 Task: Find a specific type of men's clothing on the AJIO website.
Action: Mouse moved to (307, 165)
Screenshot: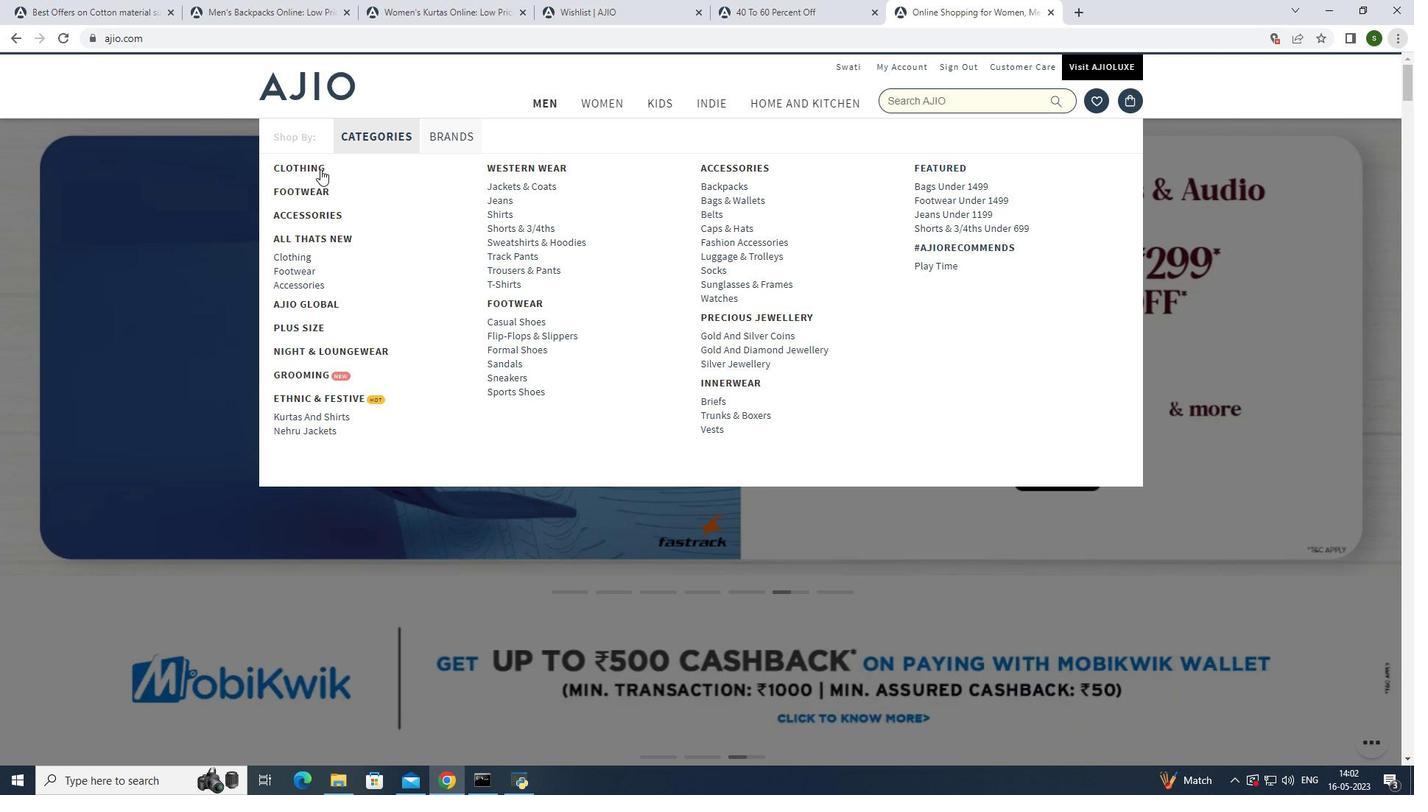 
Action: Mouse pressed left at (307, 165)
Screenshot: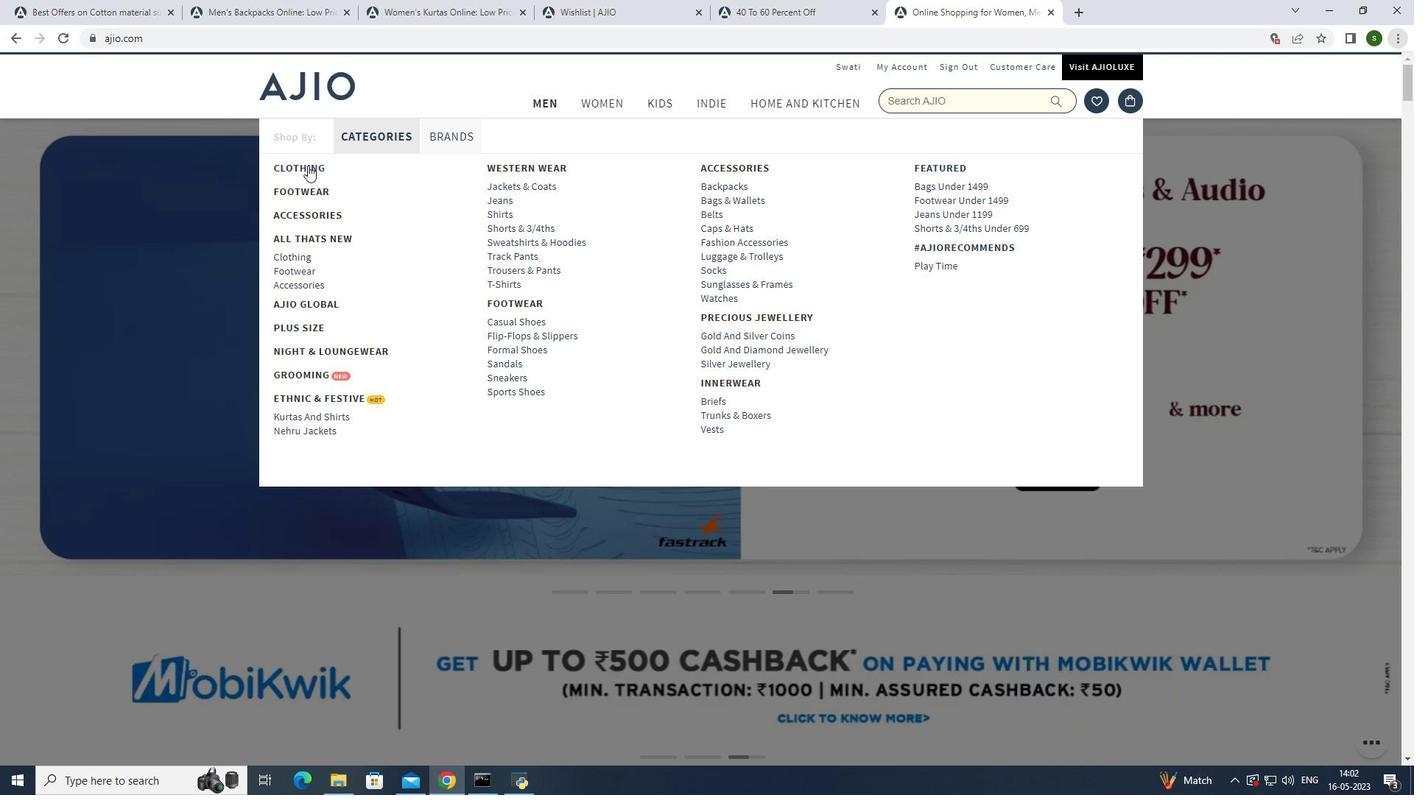 
Action: Mouse moved to (306, 215)
Screenshot: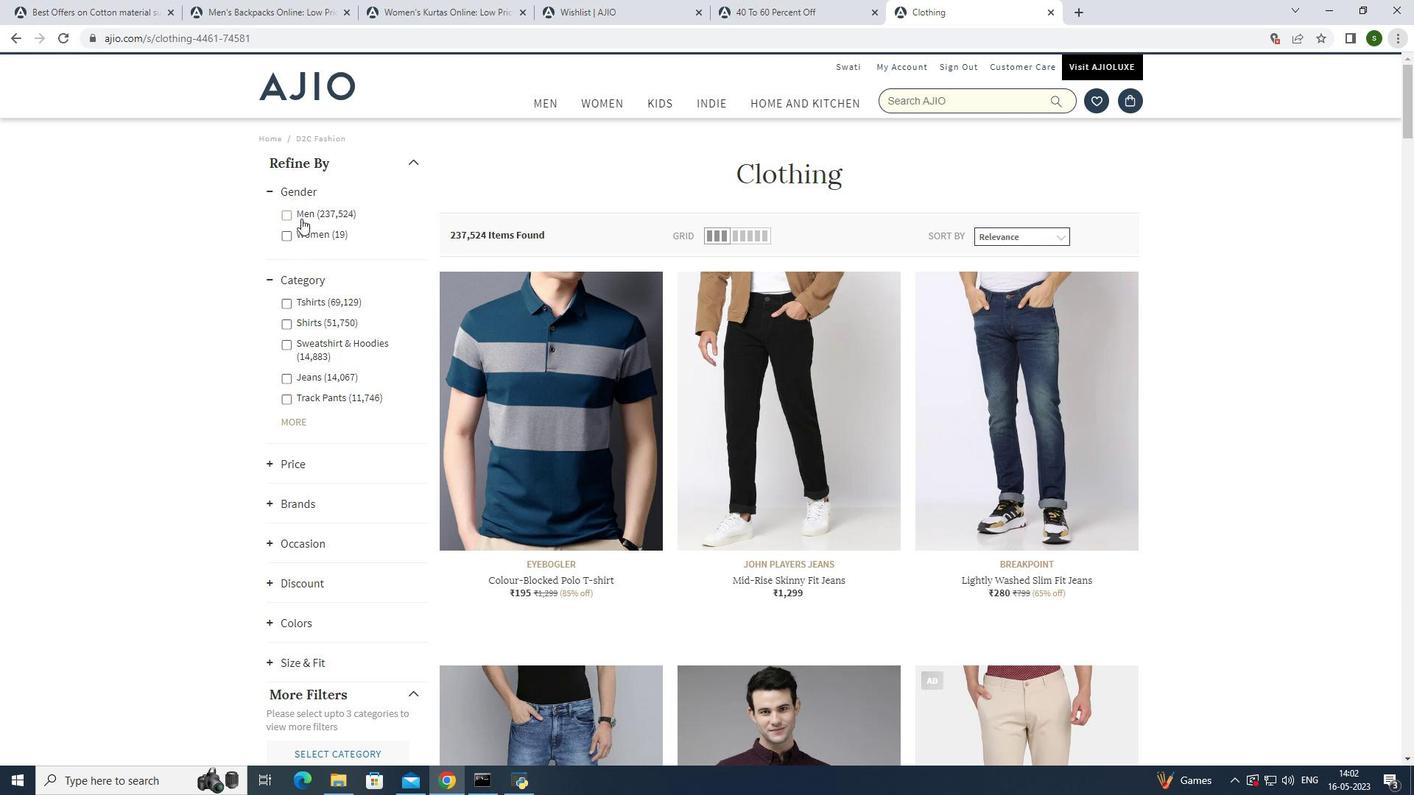 
Action: Mouse pressed left at (306, 215)
Screenshot: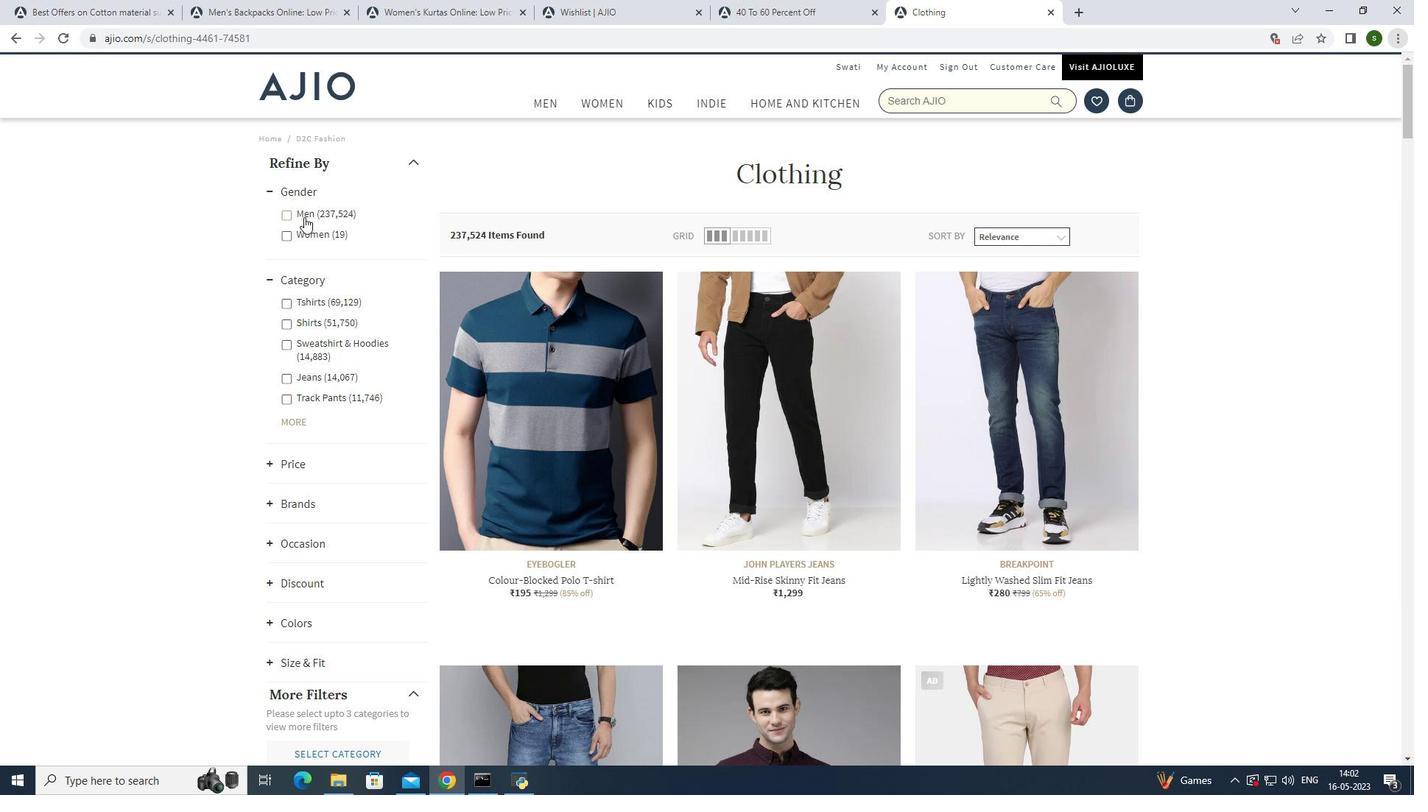 
Action: Mouse moved to (314, 440)
Screenshot: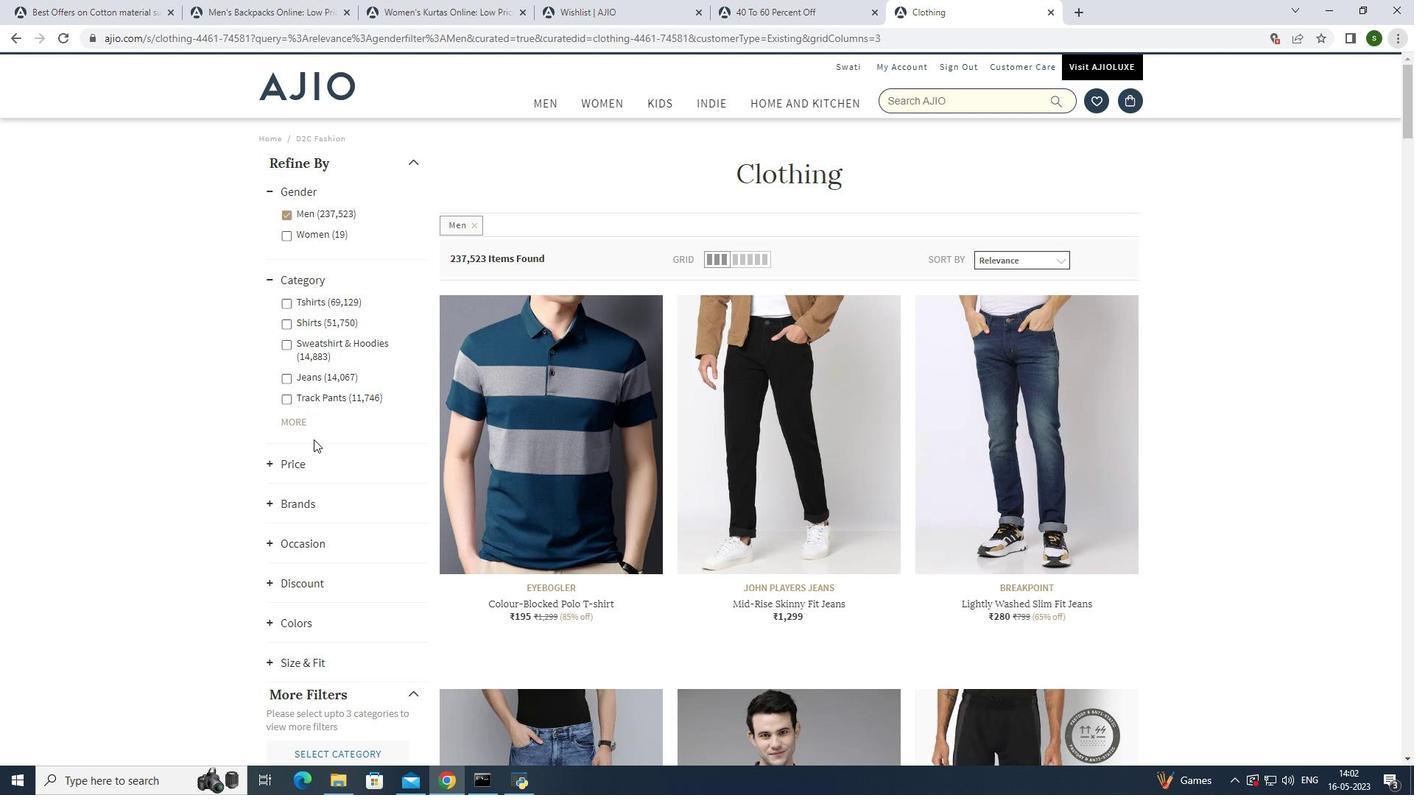 
Action: Mouse scrolled (314, 439) with delta (0, 0)
Screenshot: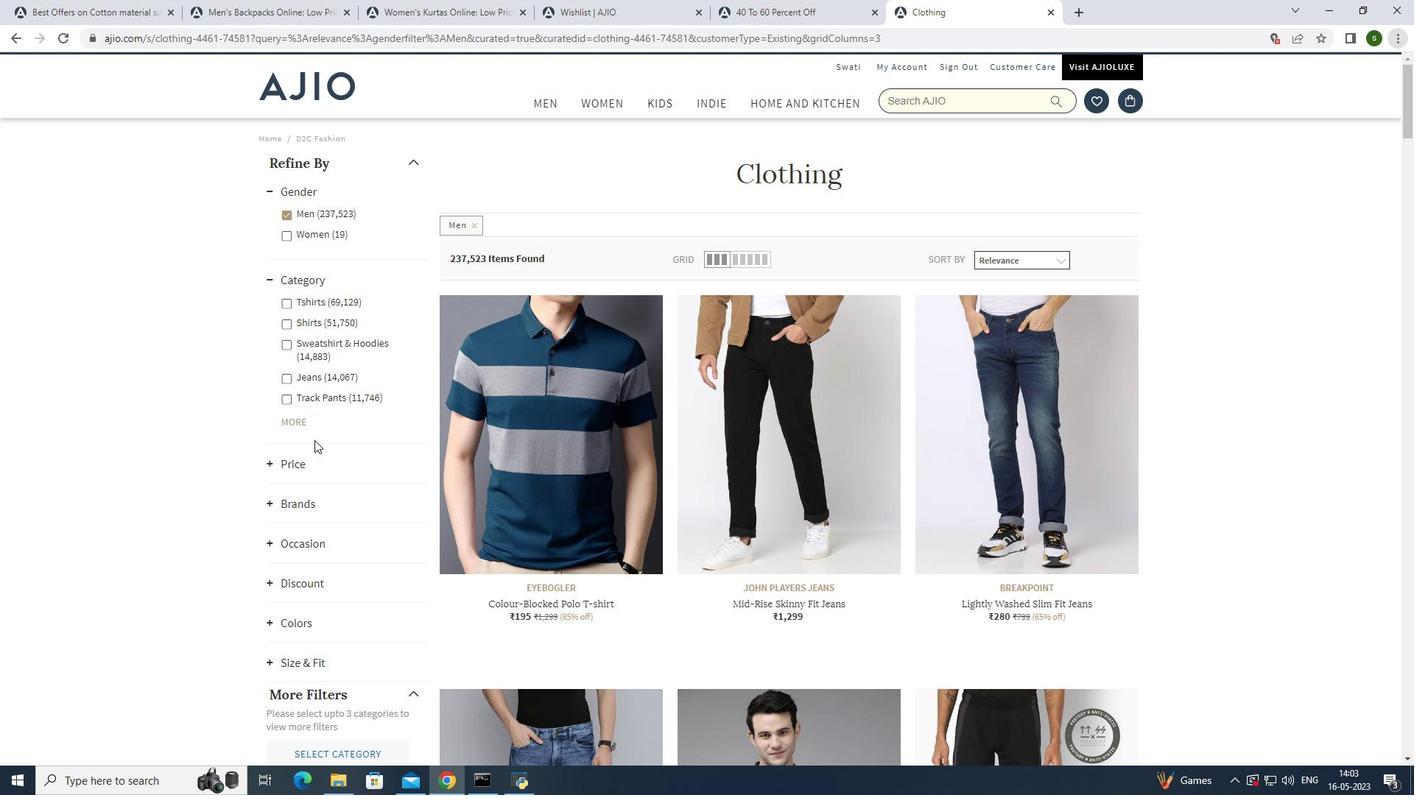 
Action: Mouse scrolled (314, 439) with delta (0, 0)
Screenshot: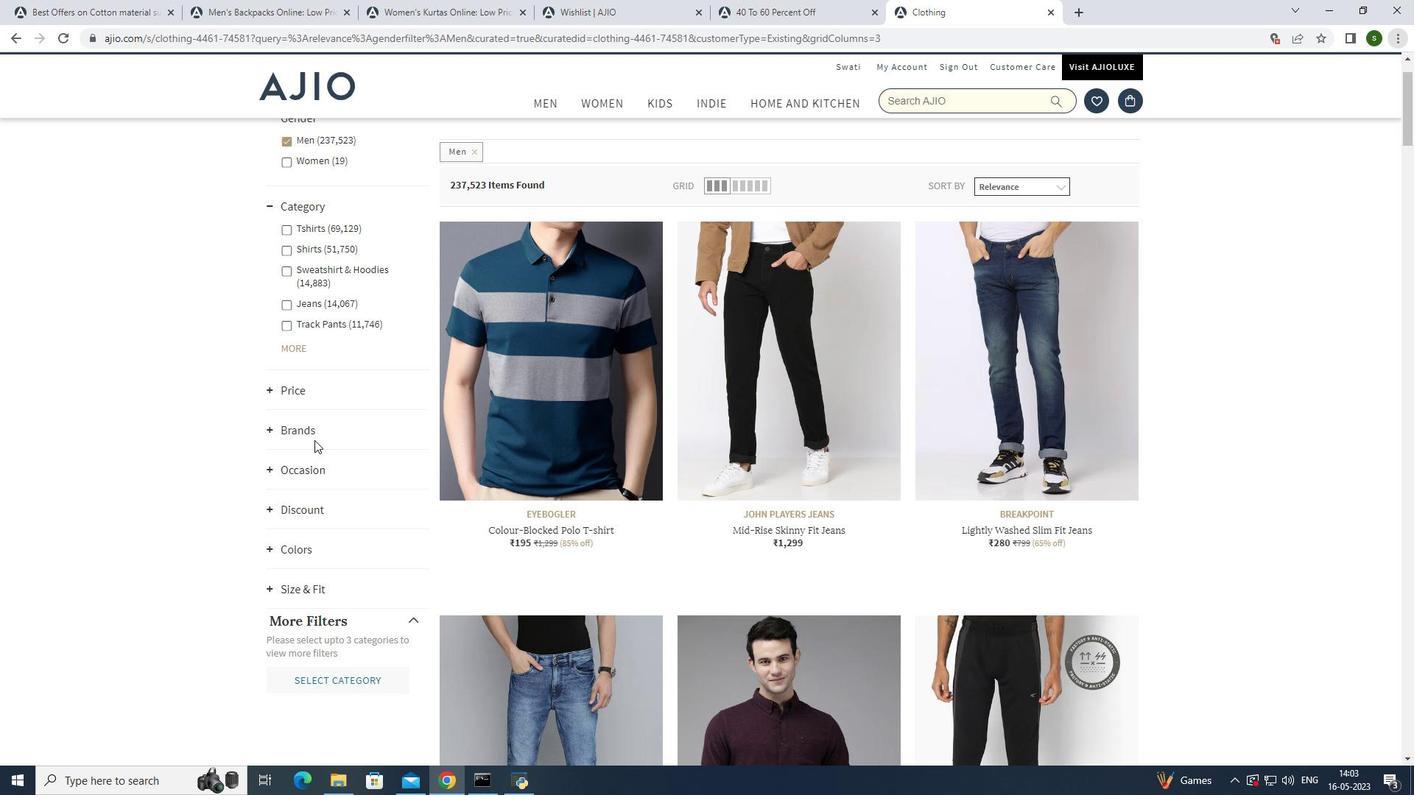 
Action: Mouse scrolled (314, 439) with delta (0, 0)
Screenshot: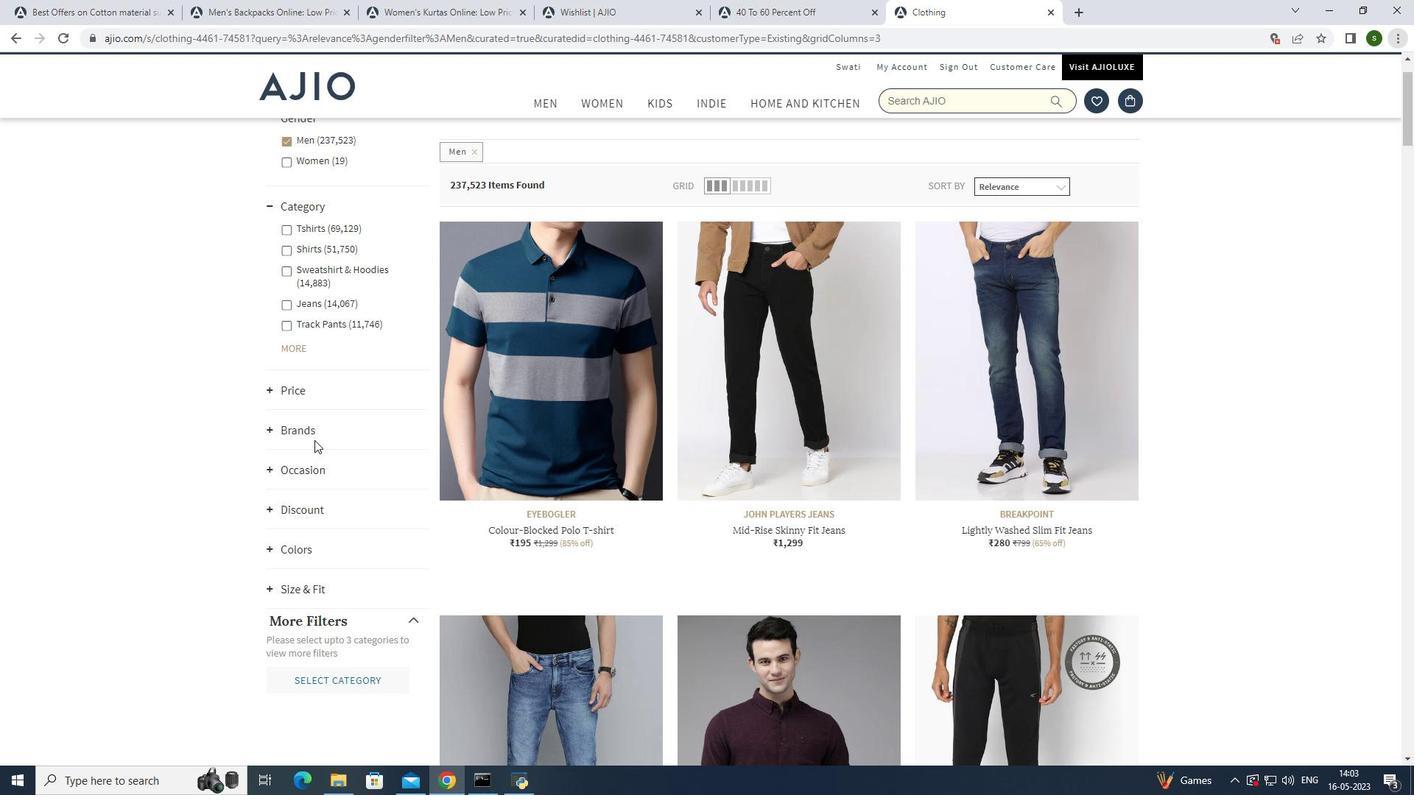 
Action: Mouse moved to (311, 528)
Screenshot: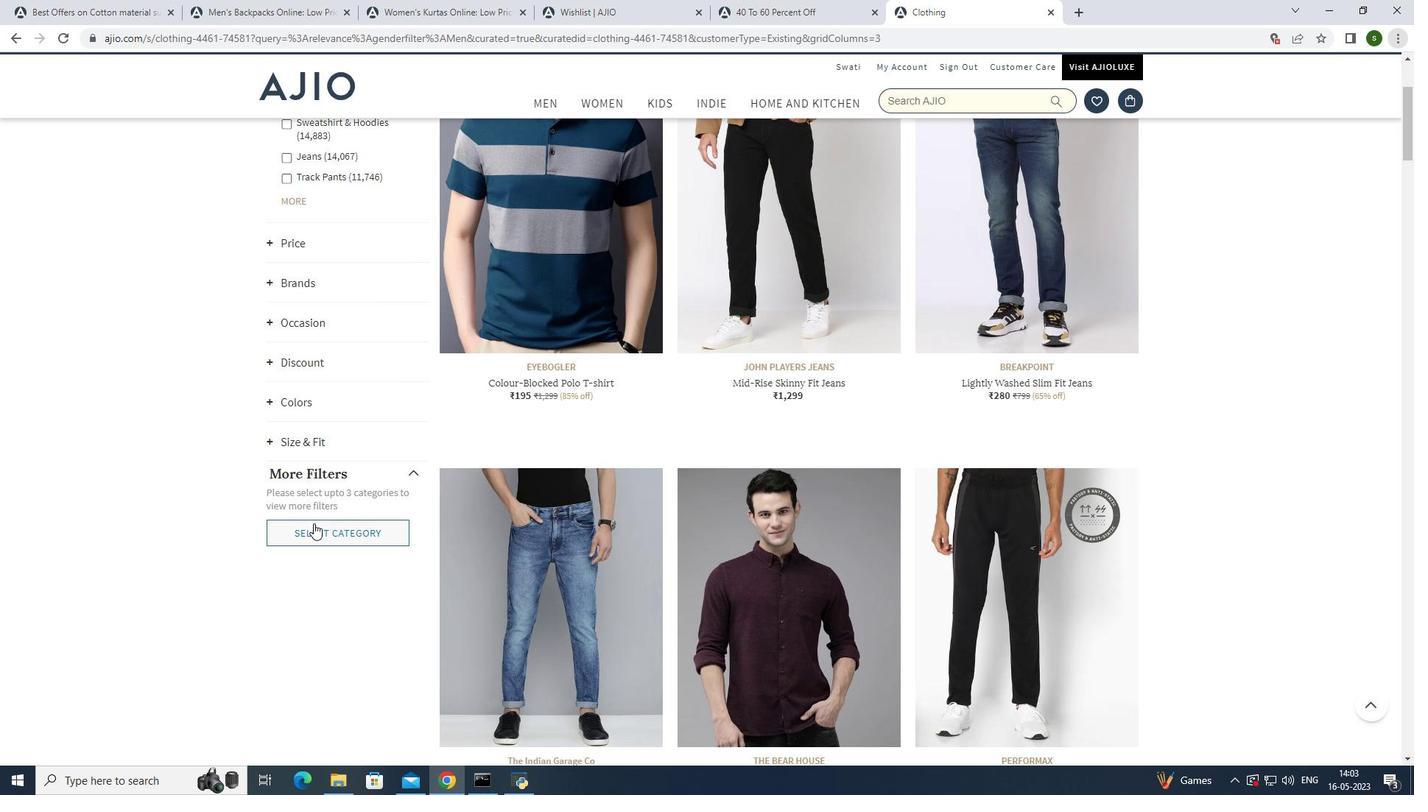 
Action: Mouse pressed left at (311, 528)
Screenshot: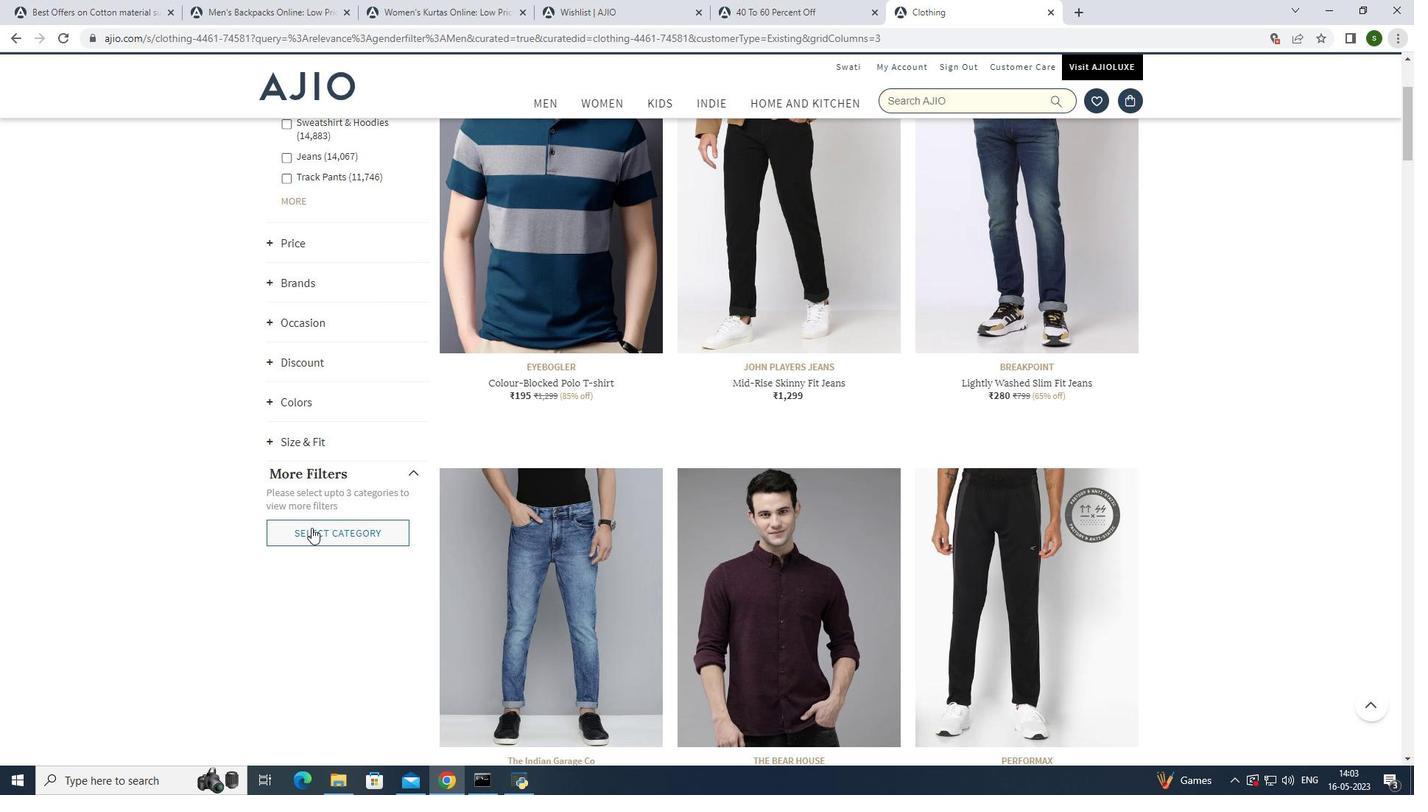 
Action: Mouse moved to (686, 373)
Screenshot: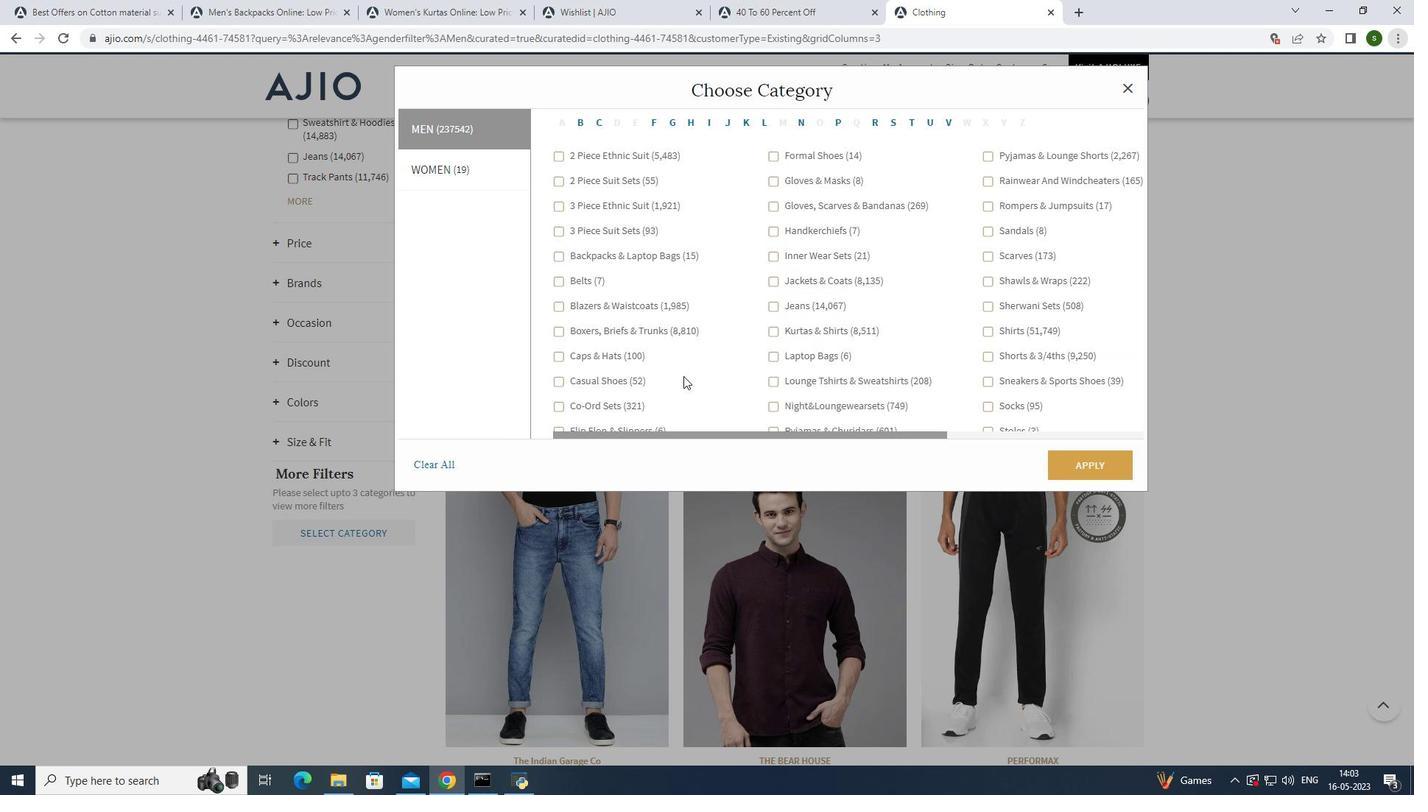 
Action: Mouse scrolled (686, 372) with delta (0, 0)
Screenshot: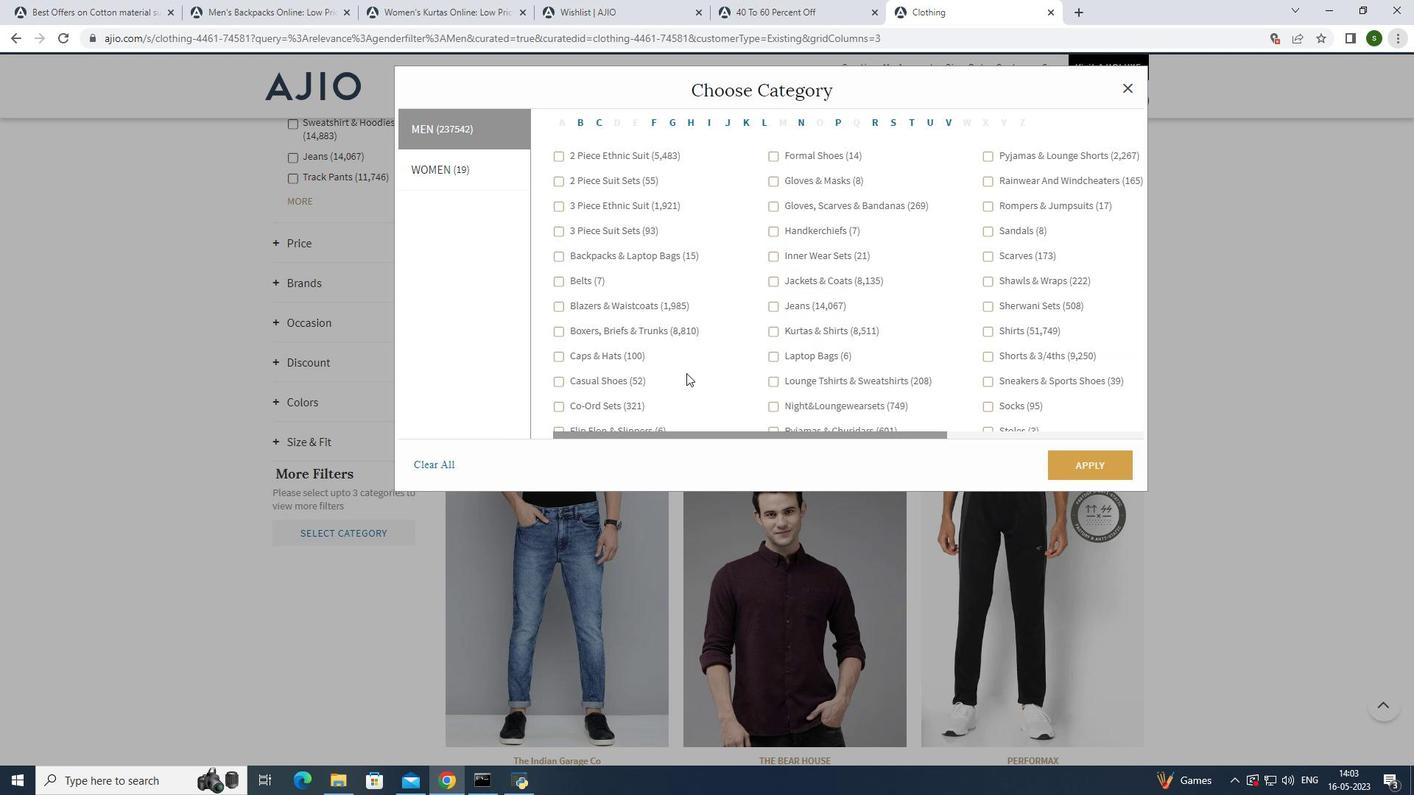 
Action: Mouse scrolled (686, 372) with delta (0, 0)
Screenshot: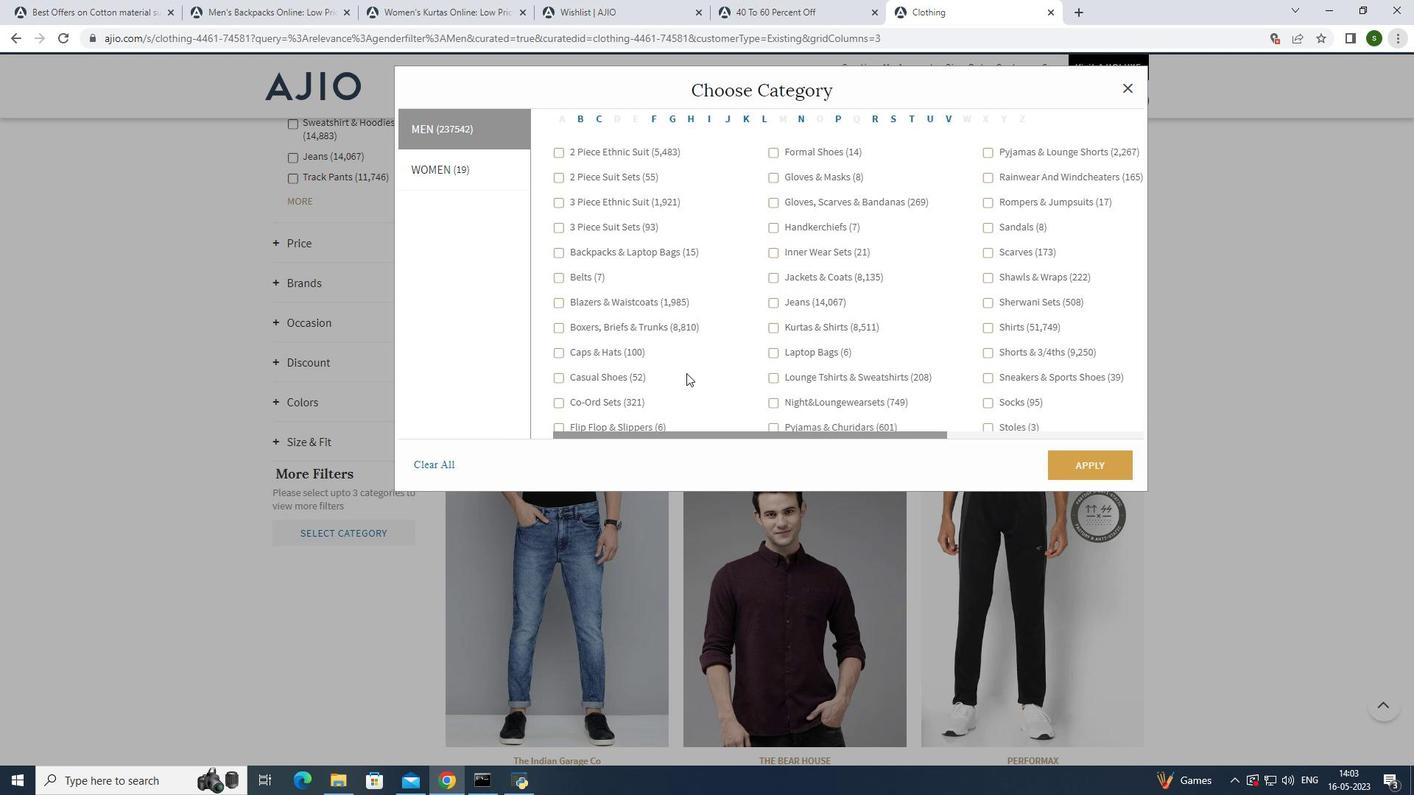 
Action: Mouse scrolled (686, 372) with delta (0, 0)
Screenshot: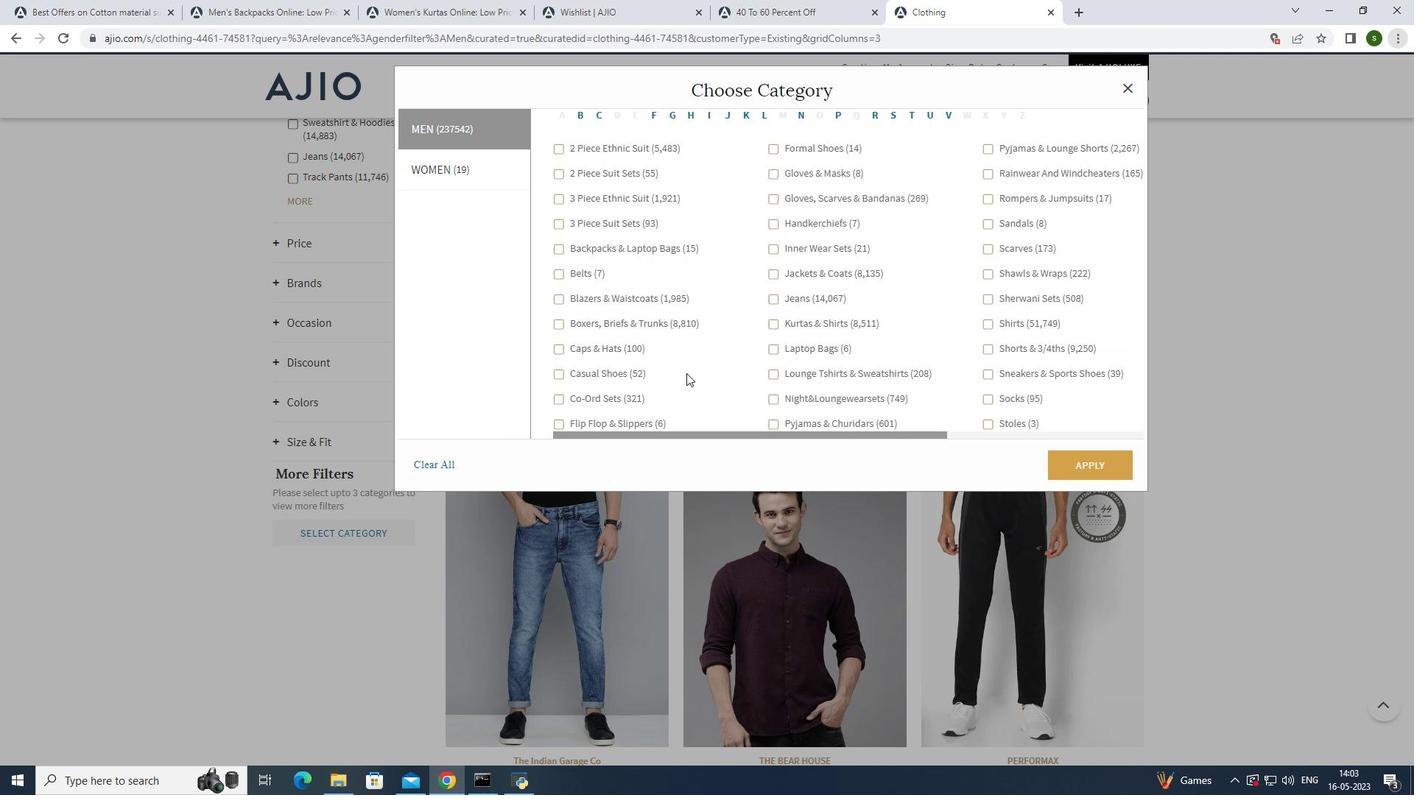 
Action: Mouse scrolled (686, 372) with delta (0, 0)
Screenshot: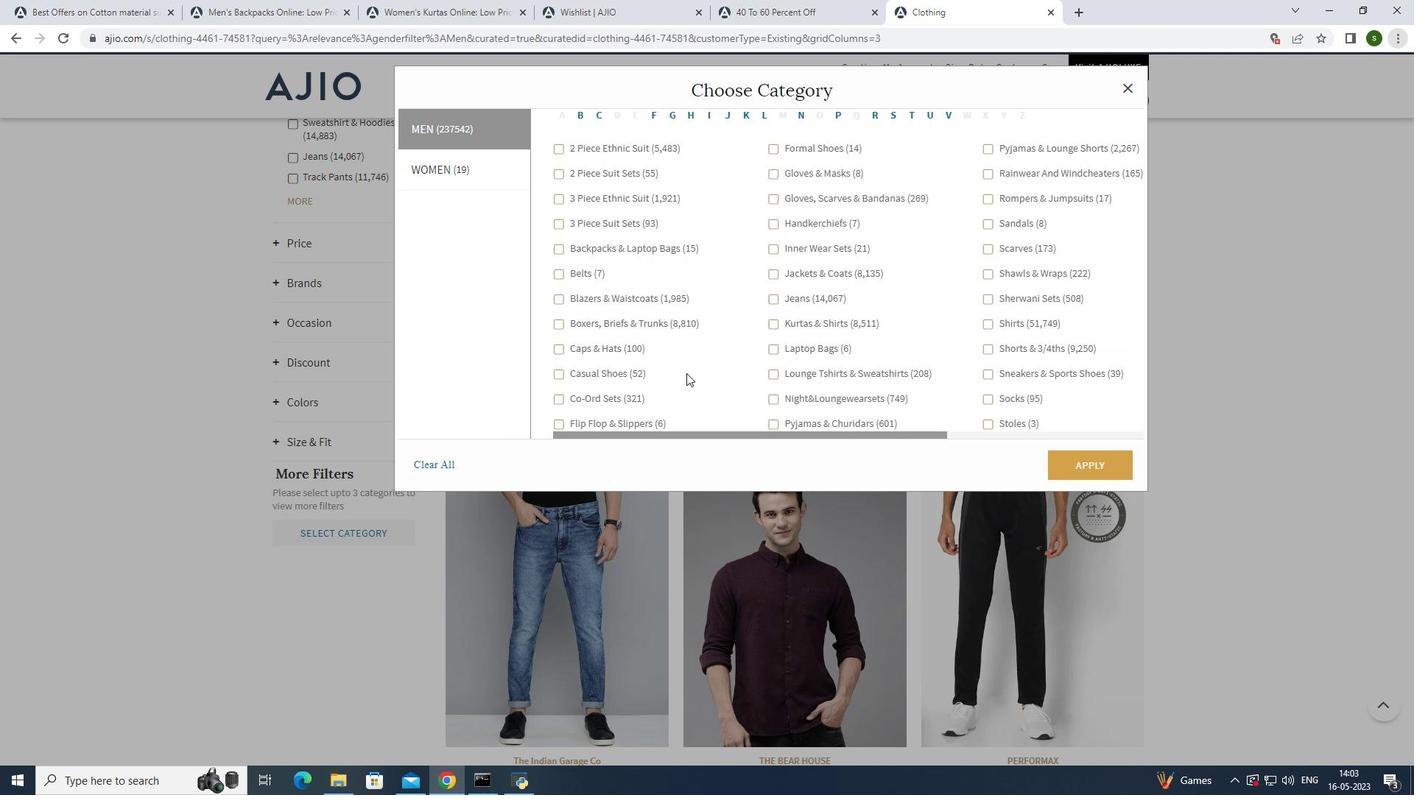 
Action: Mouse moved to (906, 437)
Screenshot: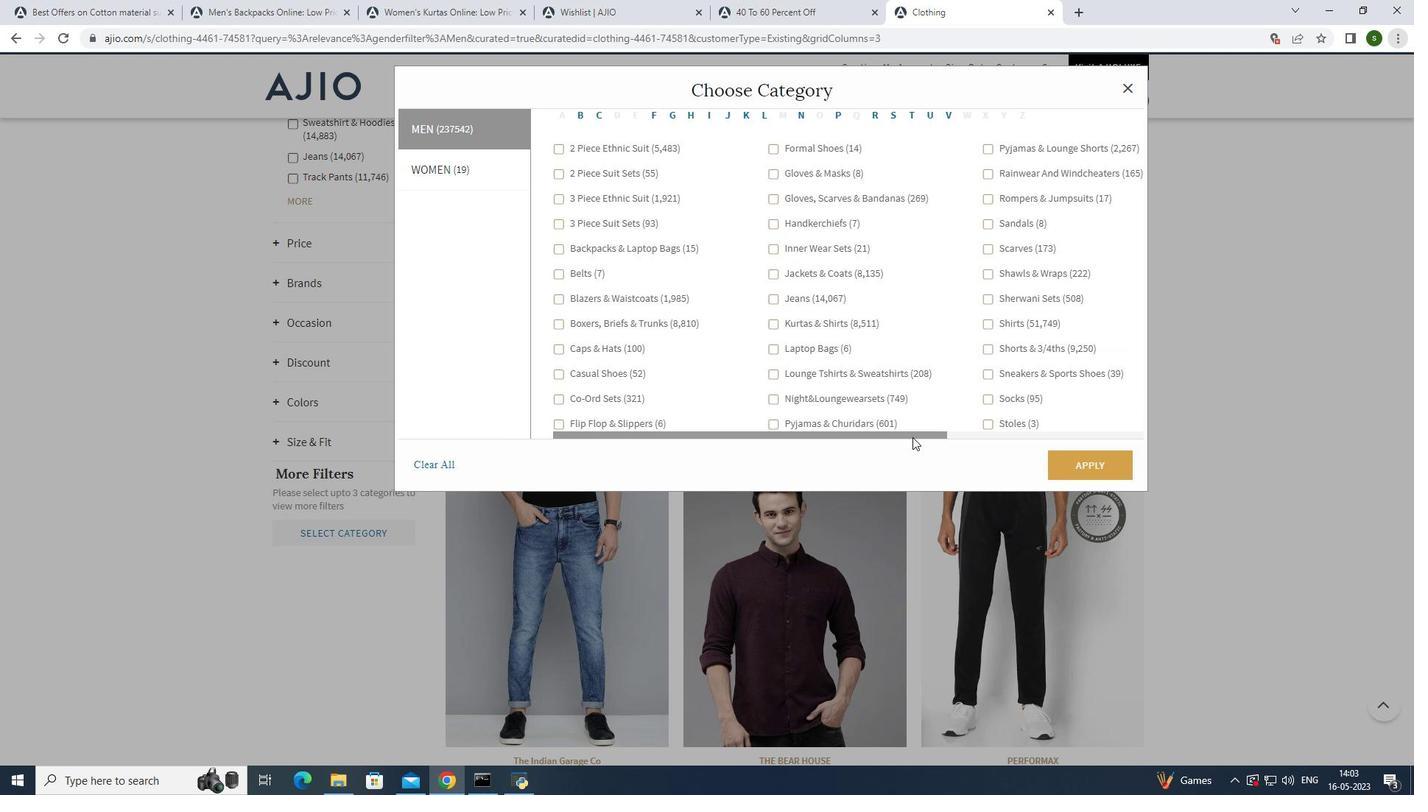 
Action: Mouse pressed left at (906, 437)
Screenshot: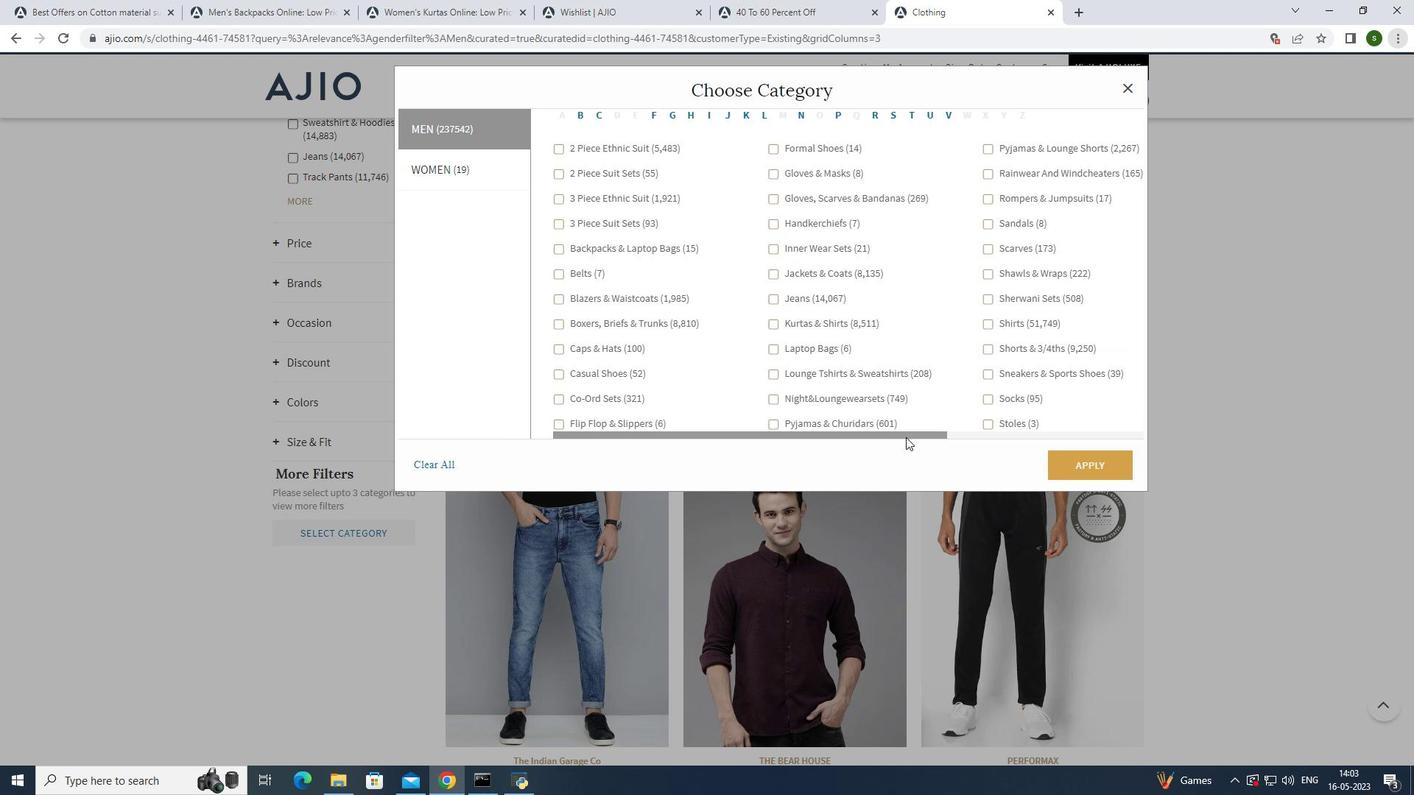 
Action: Mouse moved to (1214, 454)
Screenshot: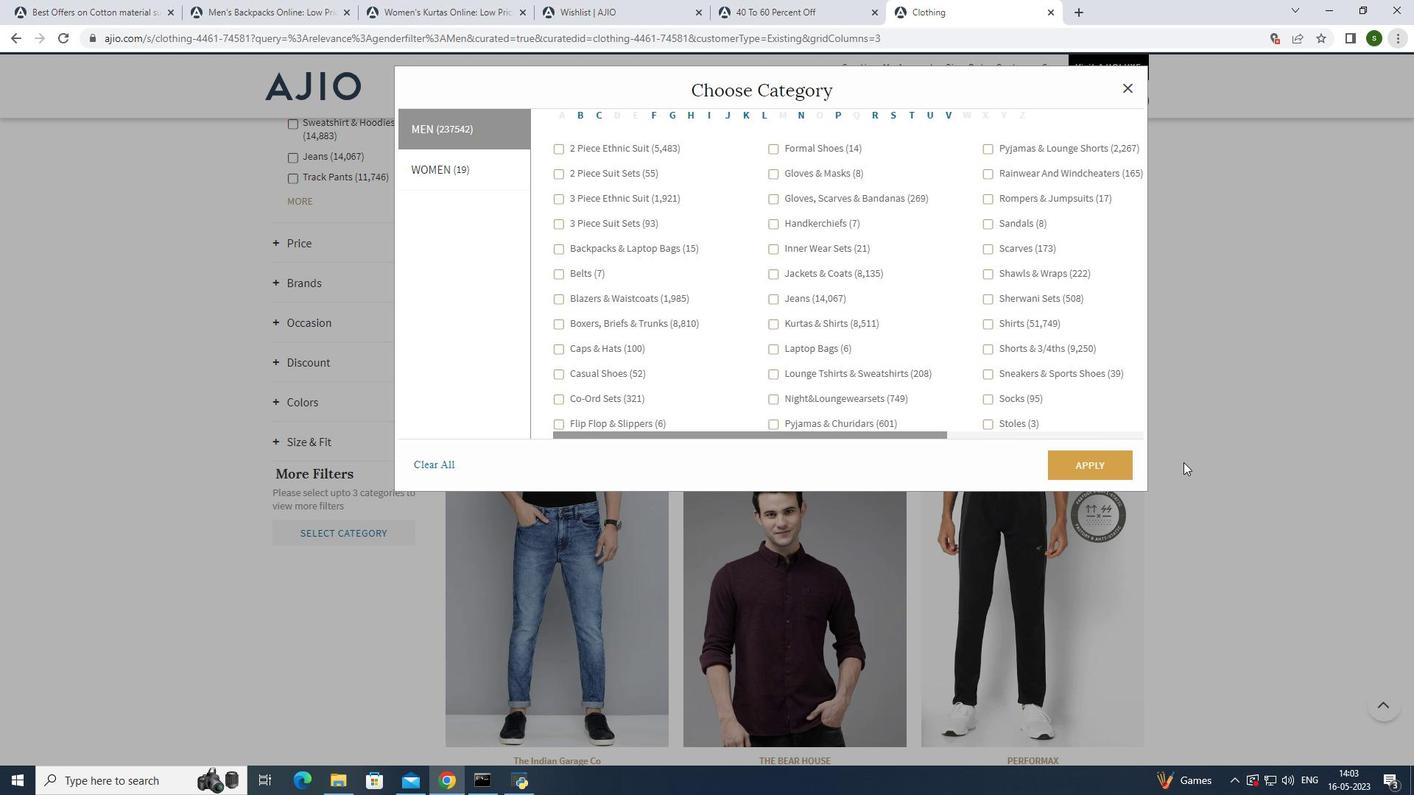 
Action: Mouse pressed left at (1214, 454)
Screenshot: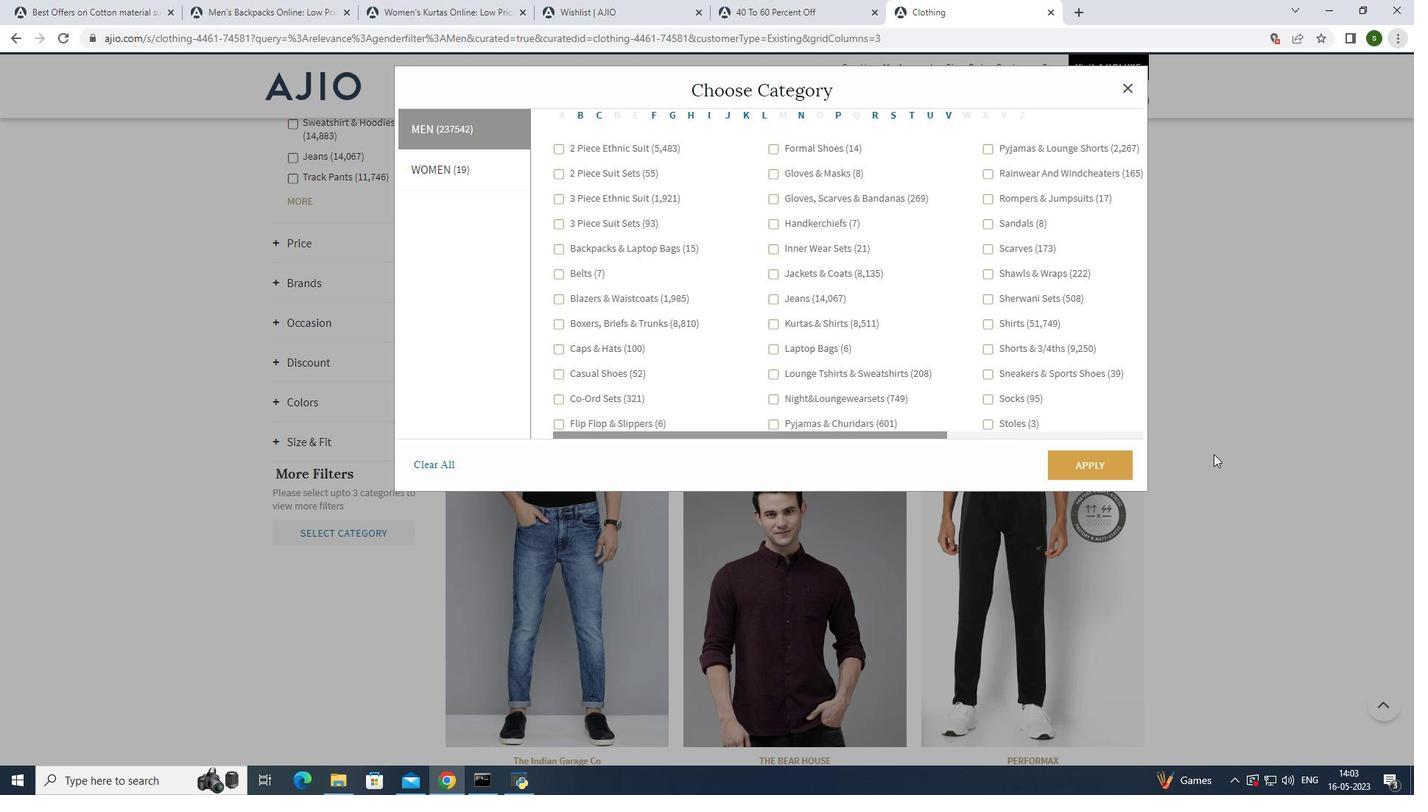 
Action: Mouse moved to (215, 453)
Screenshot: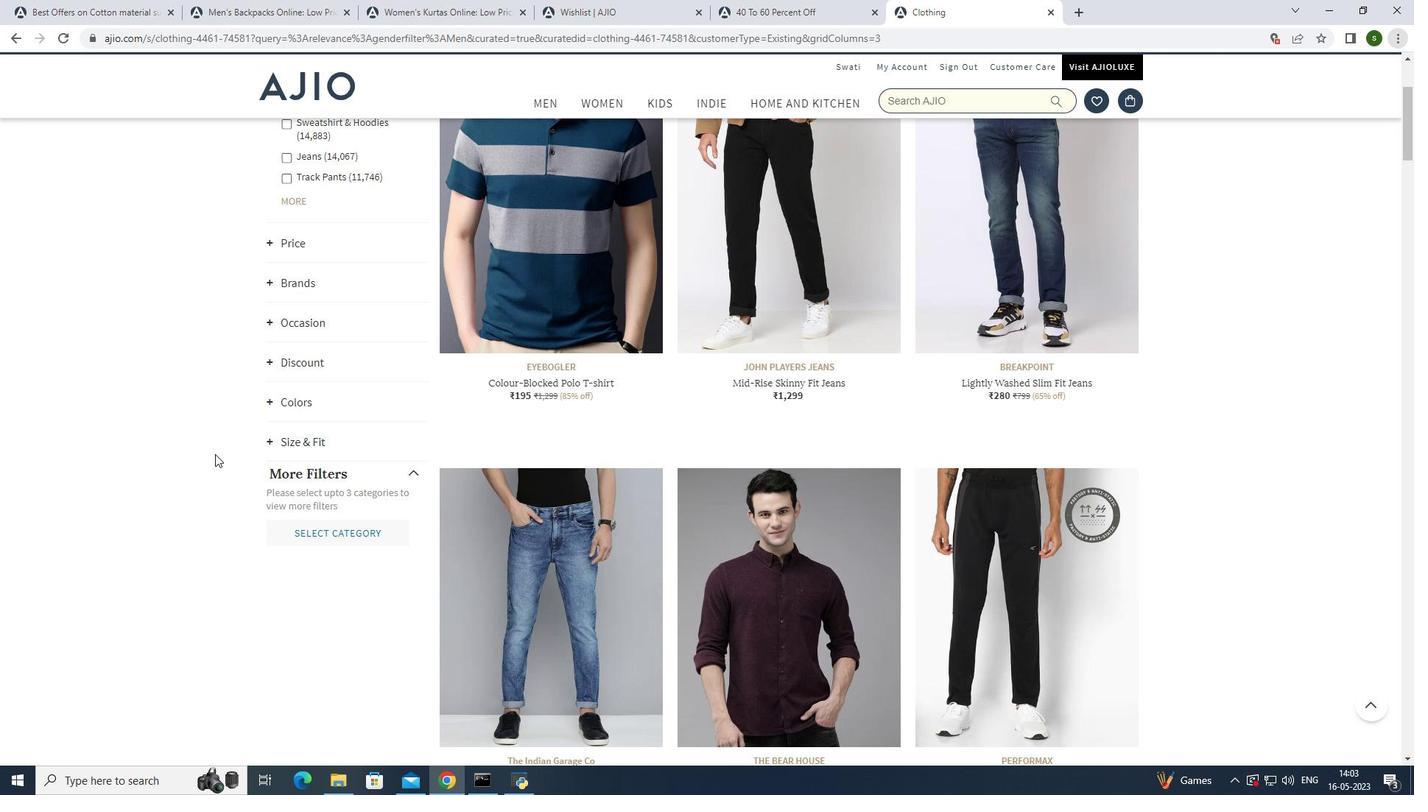
Action: Mouse scrolled (215, 454) with delta (0, 0)
Screenshot: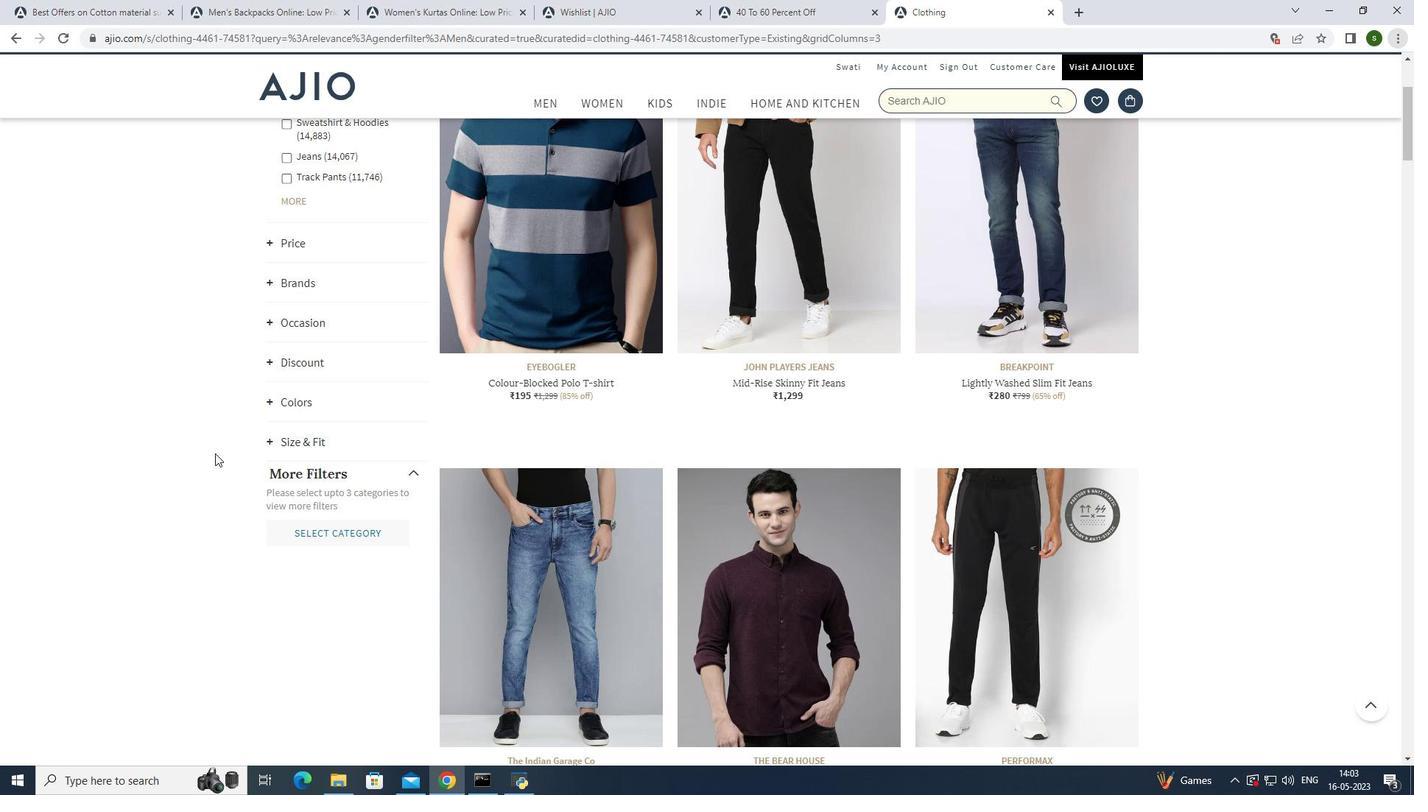 
Action: Mouse scrolled (215, 454) with delta (0, 0)
Screenshot: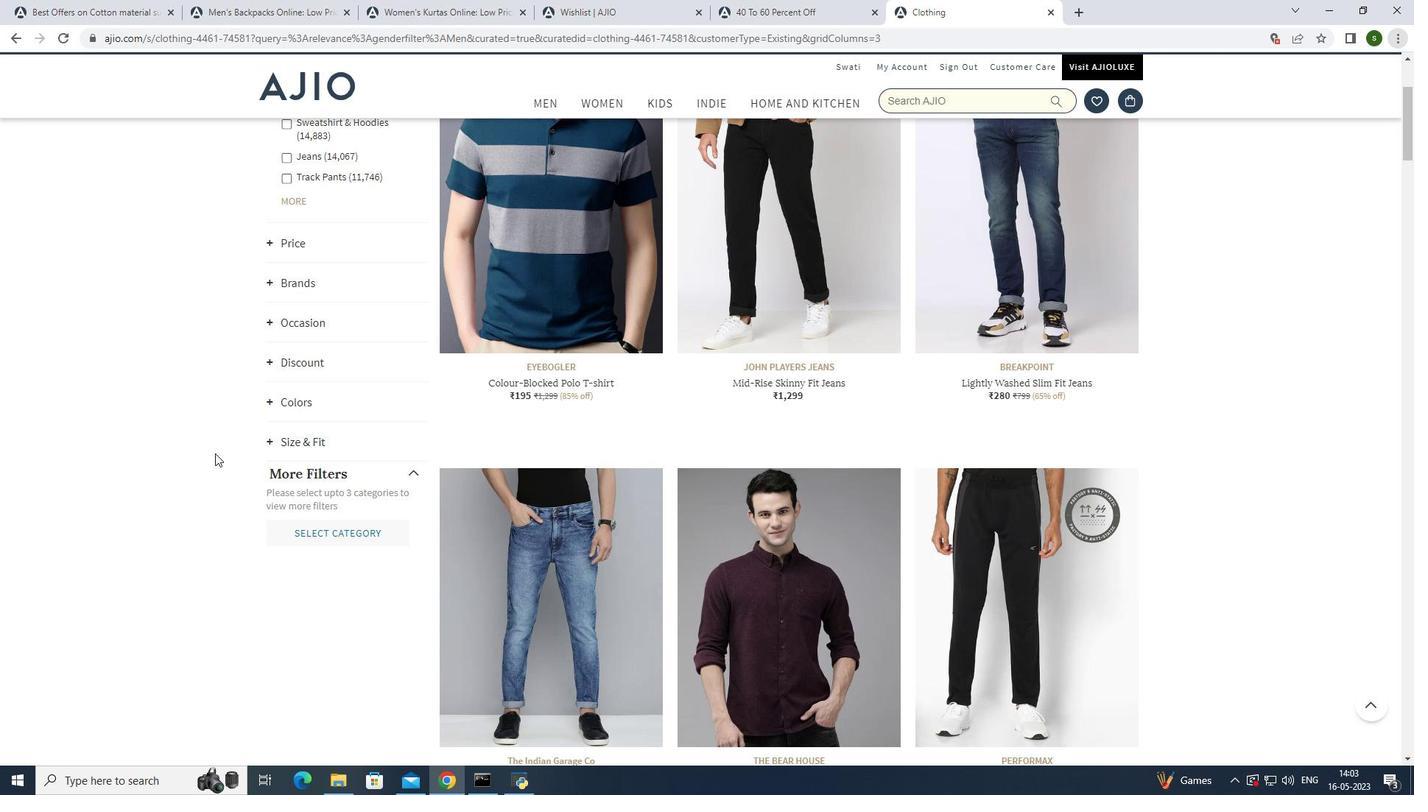 
Action: Mouse scrolled (215, 454) with delta (0, 0)
Screenshot: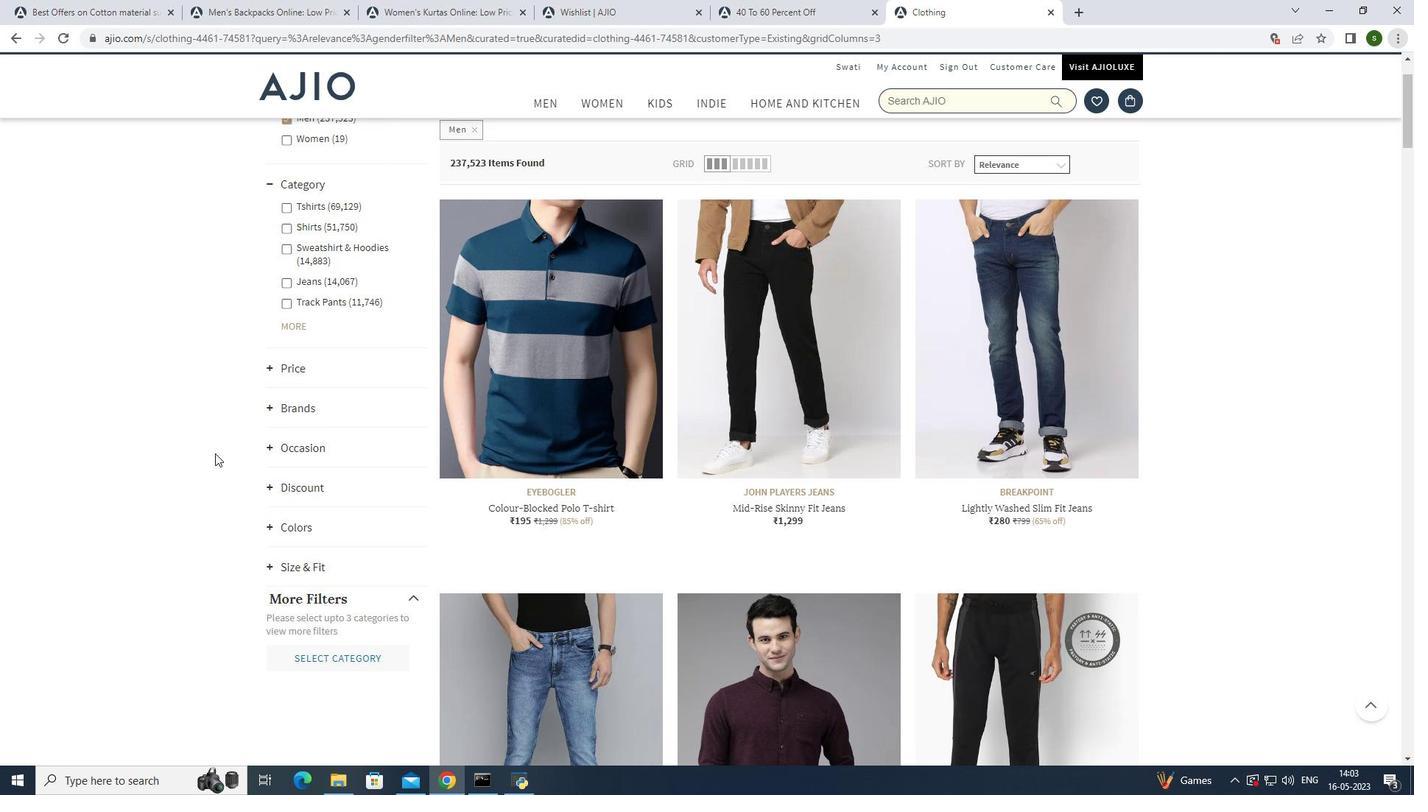 
Action: Mouse scrolled (215, 454) with delta (0, 0)
Screenshot: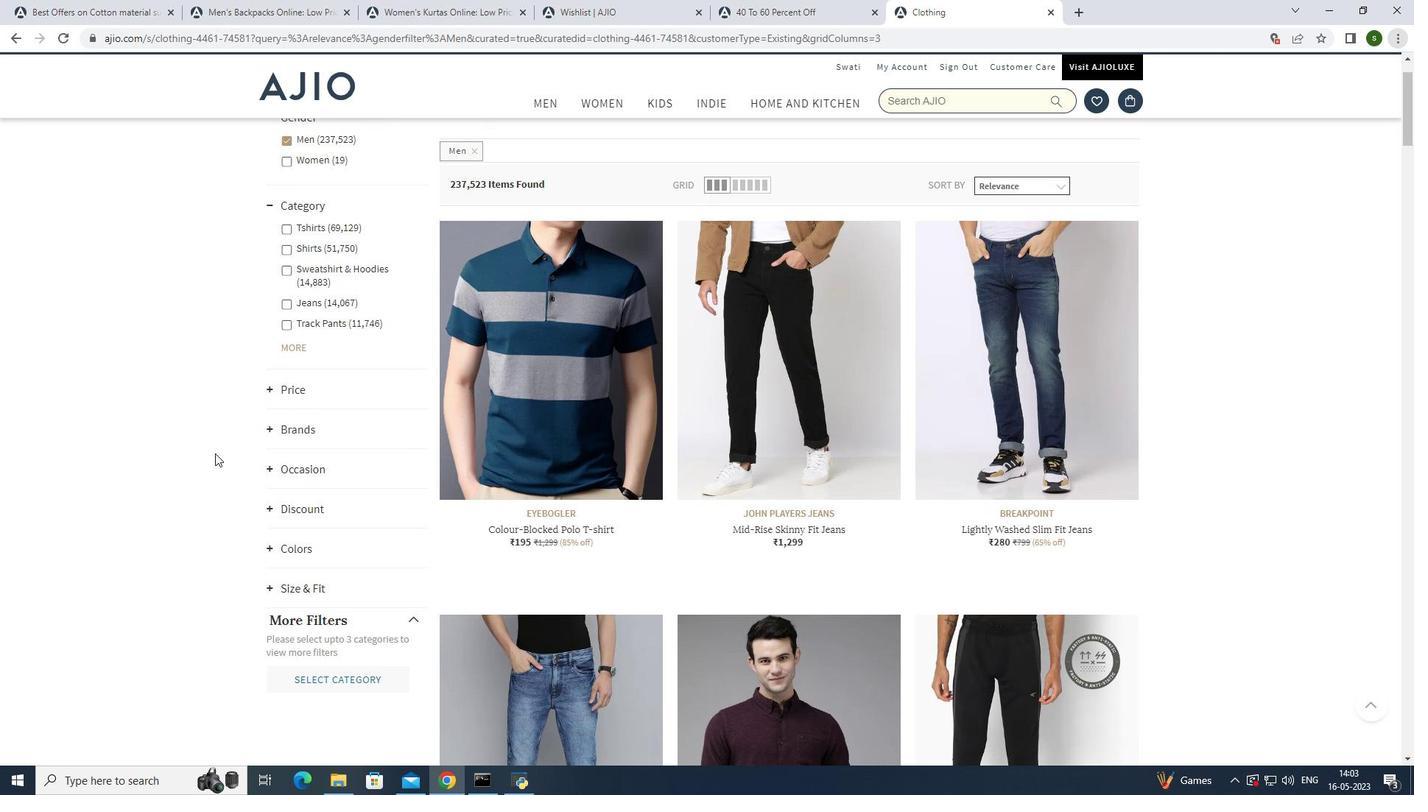 
Action: Mouse scrolled (215, 454) with delta (0, 0)
Screenshot: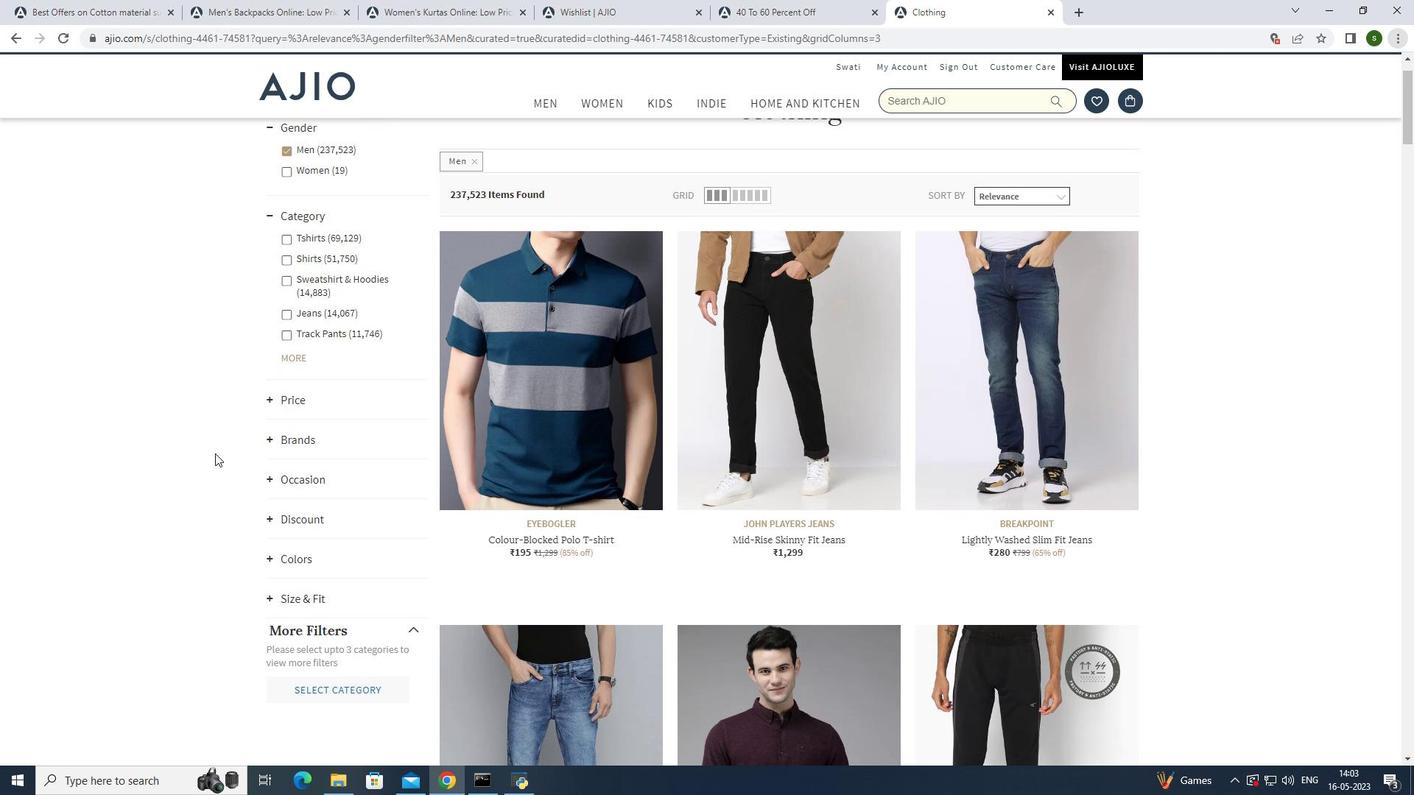 
Action: Mouse moved to (1195, 530)
Screenshot: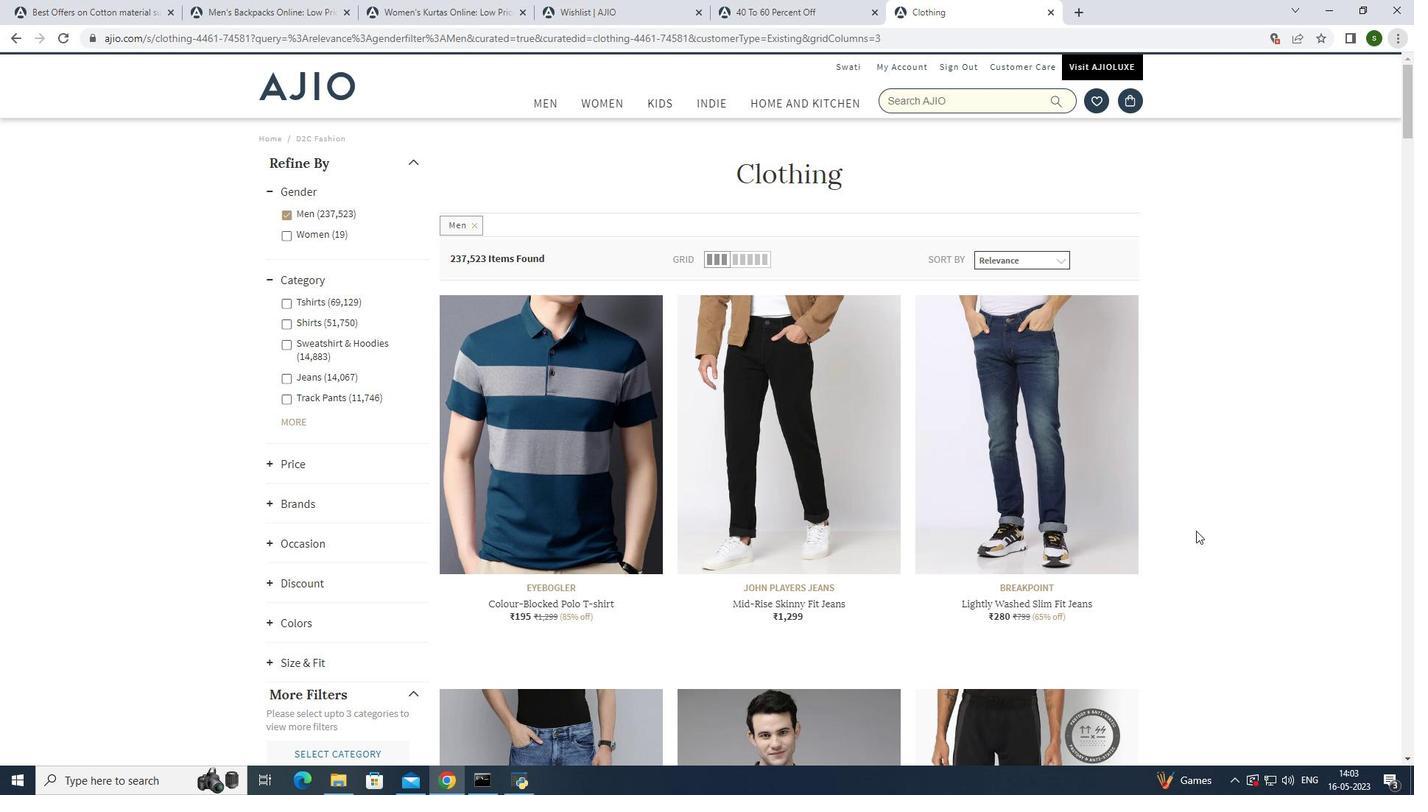 
